 Task: Set the access modules to Automatic.
Action: Mouse moved to (104, 13)
Screenshot: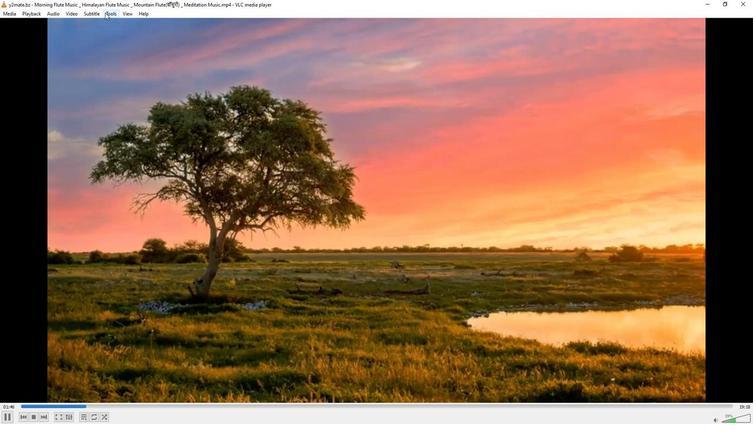 
Action: Mouse pressed left at (104, 13)
Screenshot: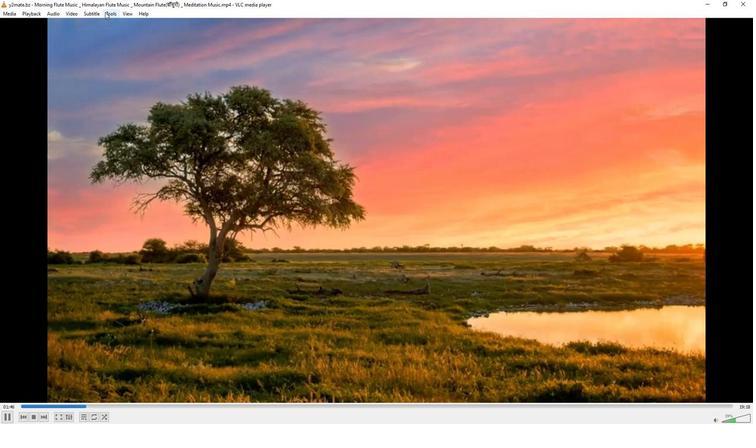 
Action: Mouse moved to (123, 106)
Screenshot: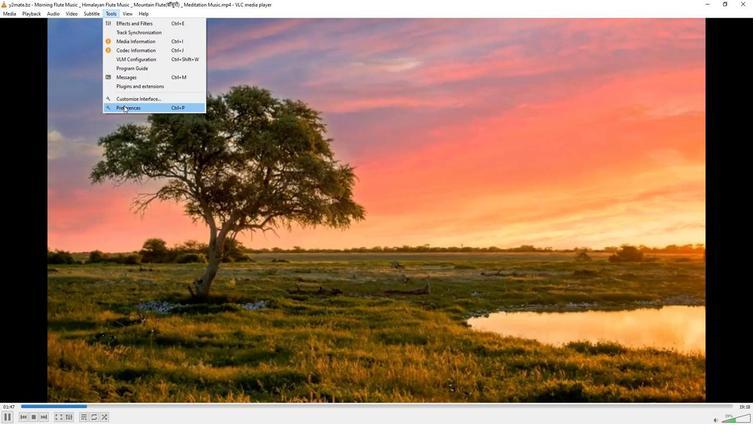 
Action: Mouse pressed left at (123, 106)
Screenshot: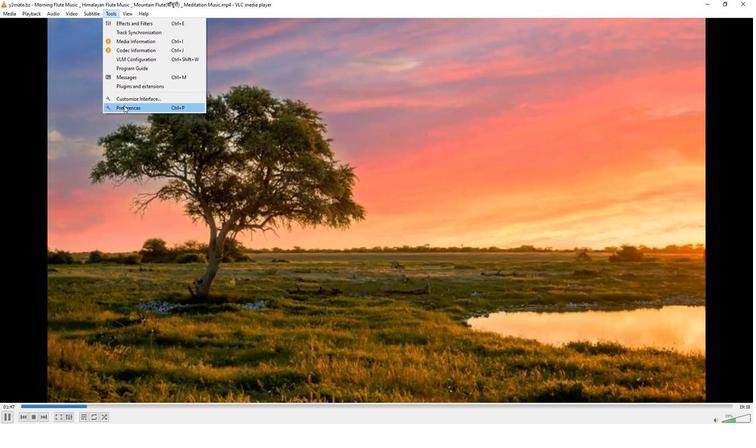 
Action: Mouse moved to (246, 347)
Screenshot: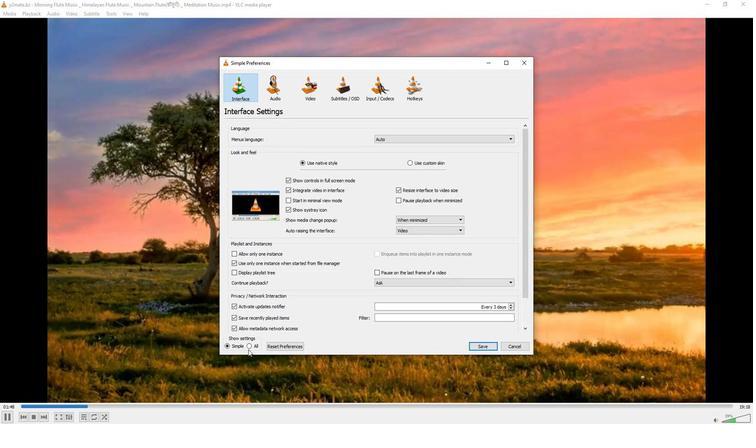 
Action: Mouse pressed left at (246, 347)
Screenshot: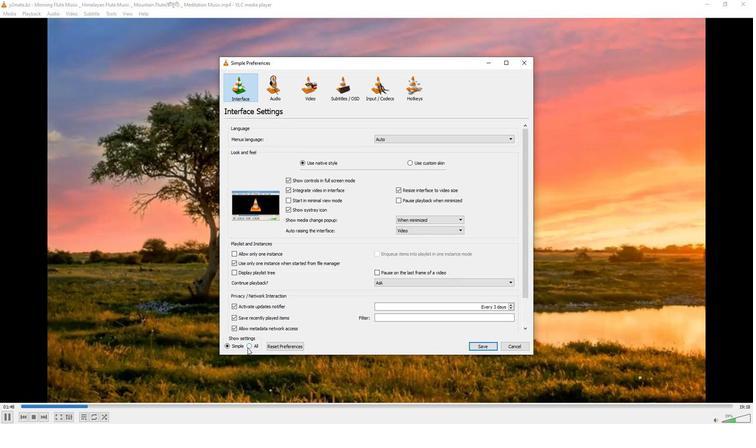 
Action: Mouse moved to (246, 209)
Screenshot: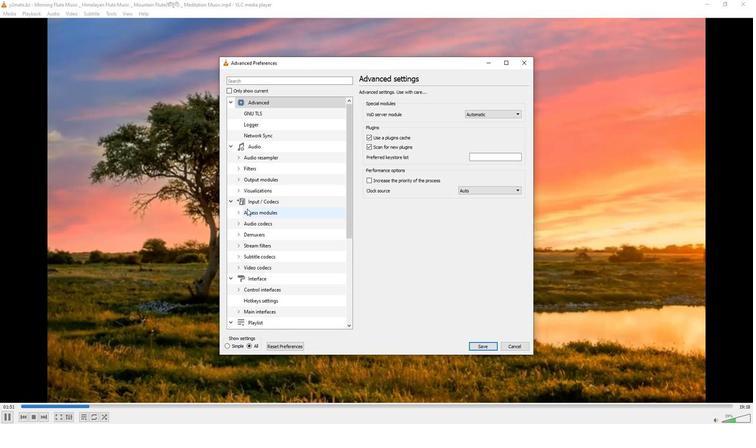 
Action: Mouse pressed left at (246, 209)
Screenshot: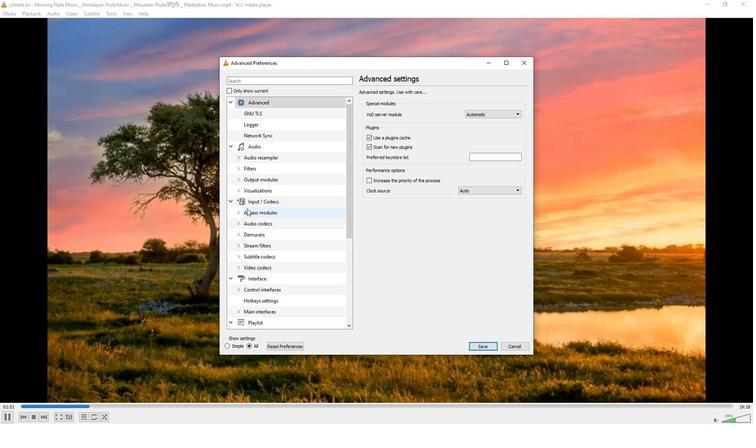 
Action: Mouse moved to (475, 108)
Screenshot: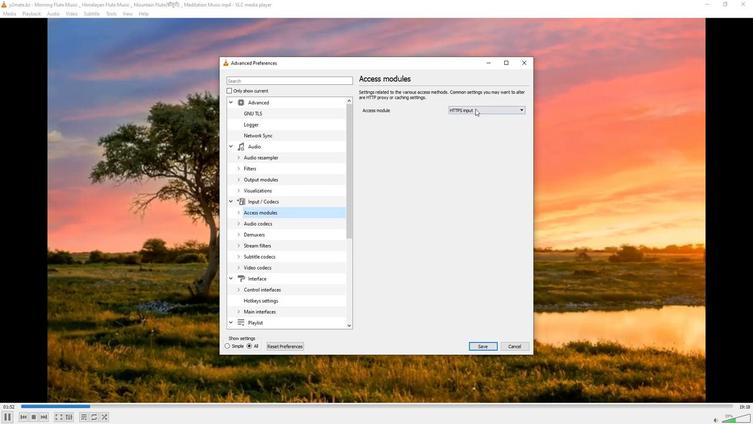 
Action: Mouse pressed left at (475, 108)
Screenshot: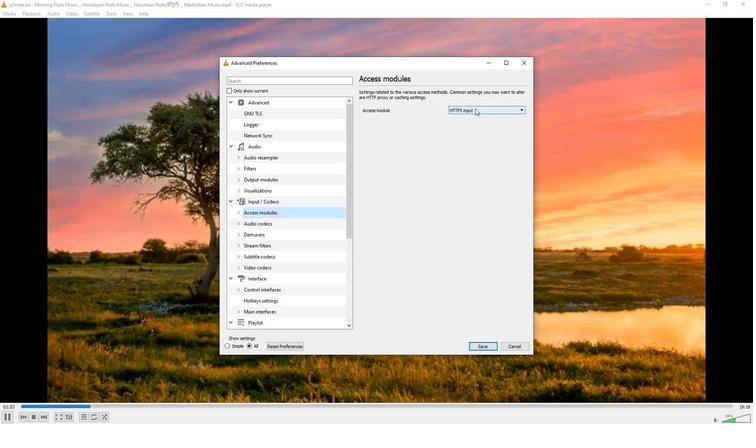 
Action: Mouse moved to (474, 116)
Screenshot: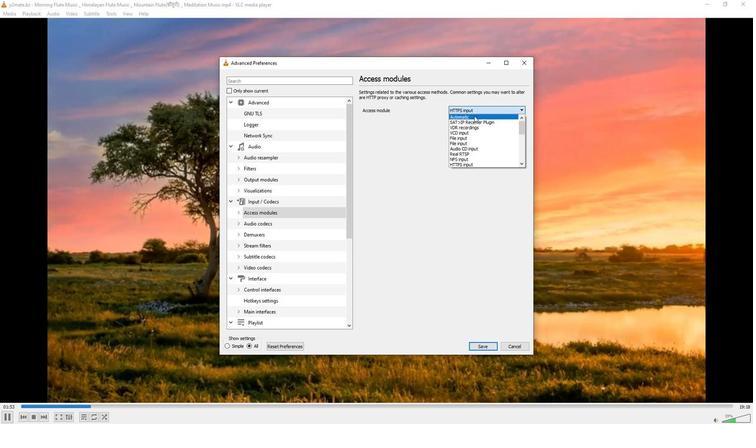 
Action: Mouse pressed left at (474, 116)
Screenshot: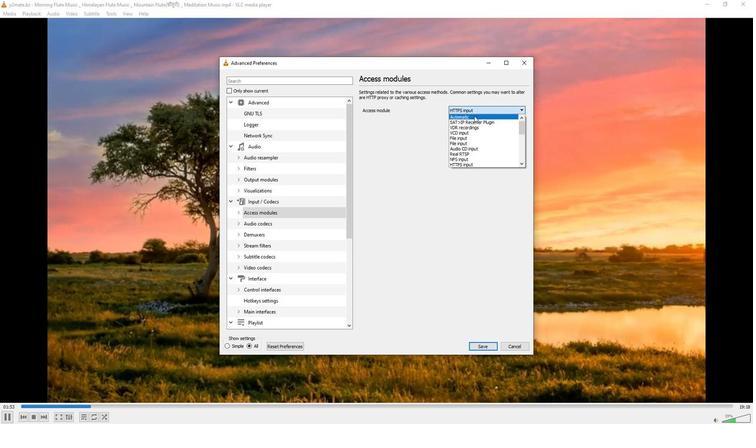 
